 Task: Set the equalizer preset to Pop.
Action: Mouse moved to (97, 12)
Screenshot: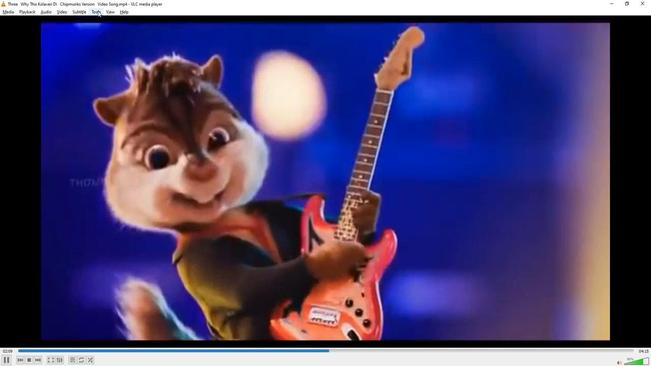 
Action: Mouse pressed left at (97, 12)
Screenshot: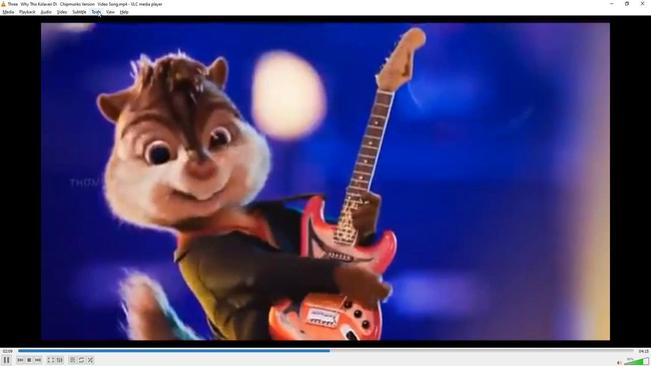 
Action: Mouse moved to (105, 92)
Screenshot: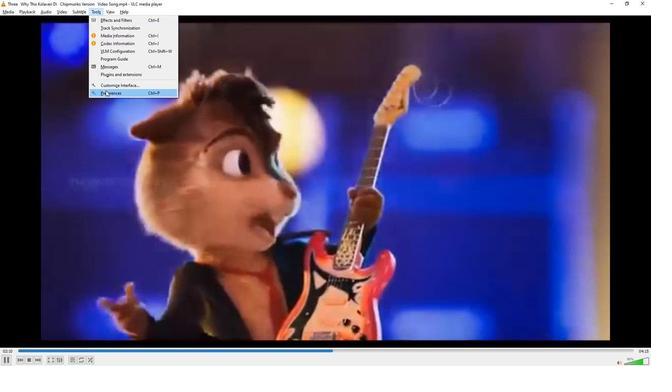 
Action: Mouse pressed left at (105, 92)
Screenshot: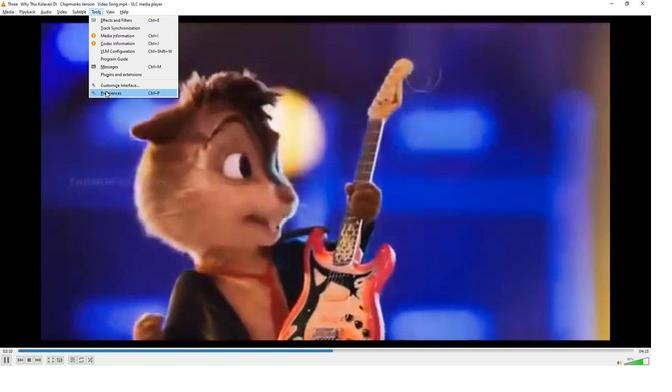 
Action: Mouse moved to (190, 275)
Screenshot: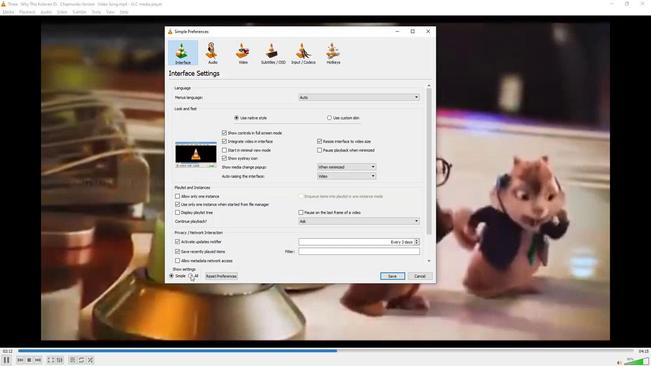 
Action: Mouse pressed left at (190, 275)
Screenshot: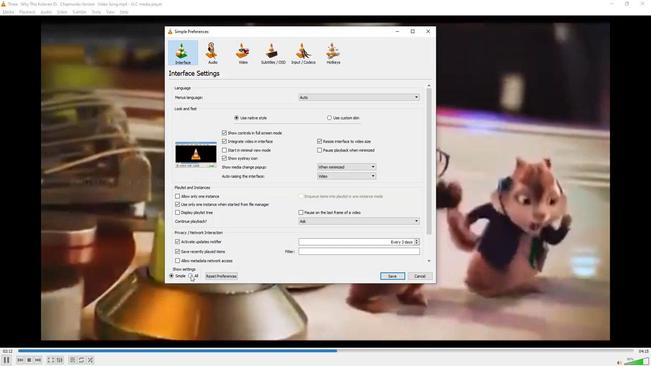
Action: Mouse moved to (183, 122)
Screenshot: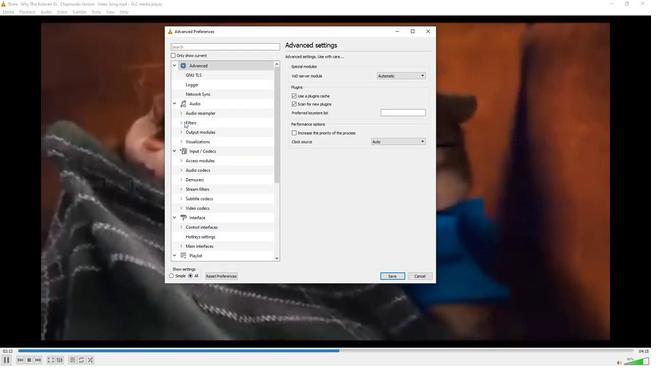 
Action: Mouse pressed left at (183, 122)
Screenshot: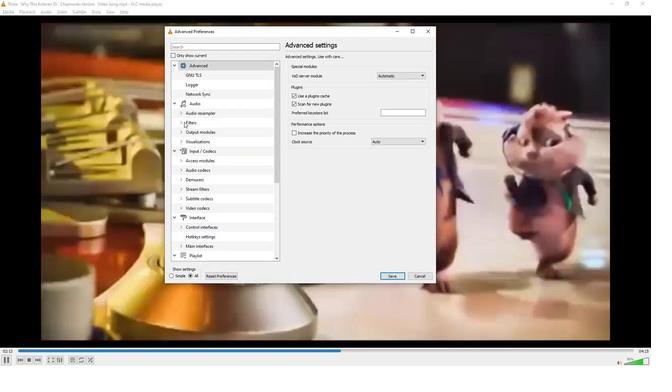
Action: Mouse moved to (200, 170)
Screenshot: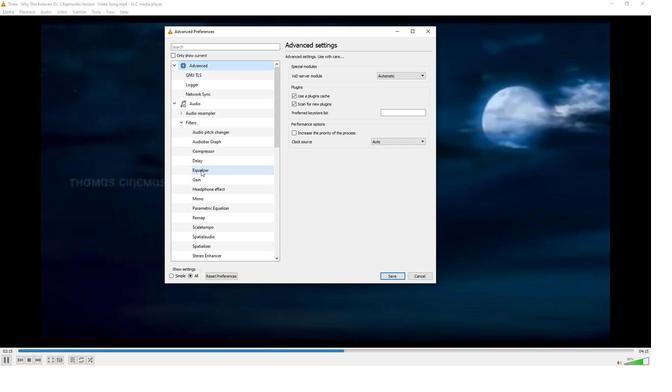 
Action: Mouse pressed left at (200, 170)
Screenshot: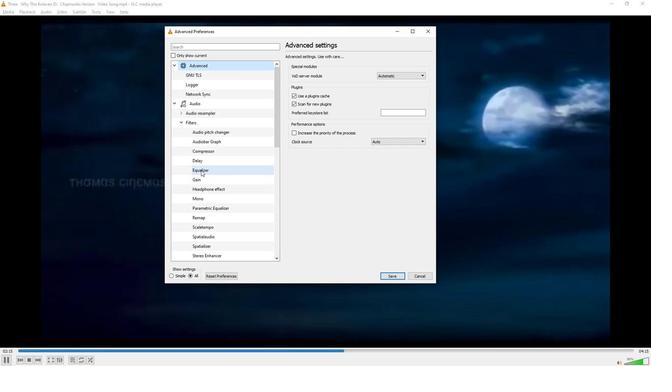 
Action: Mouse moved to (407, 66)
Screenshot: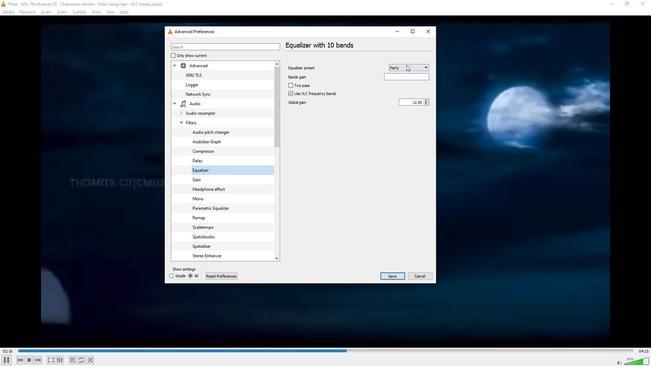 
Action: Mouse pressed left at (407, 66)
Screenshot: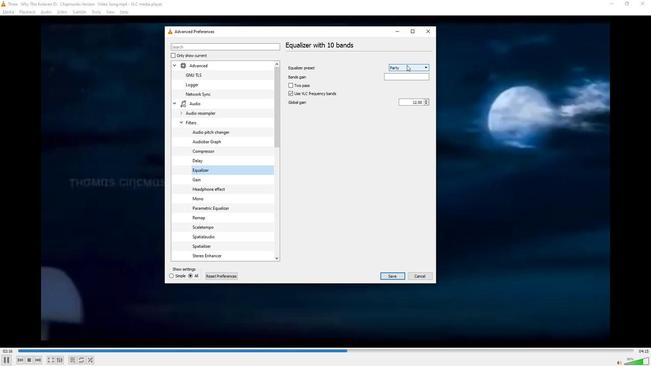 
Action: Mouse moved to (411, 78)
Screenshot: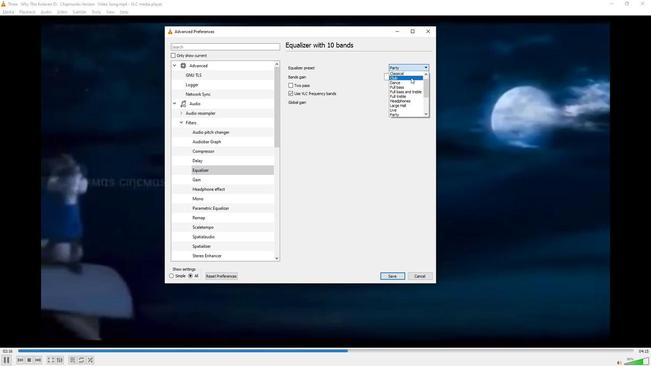 
Action: Mouse scrolled (411, 77) with delta (0, 0)
Screenshot: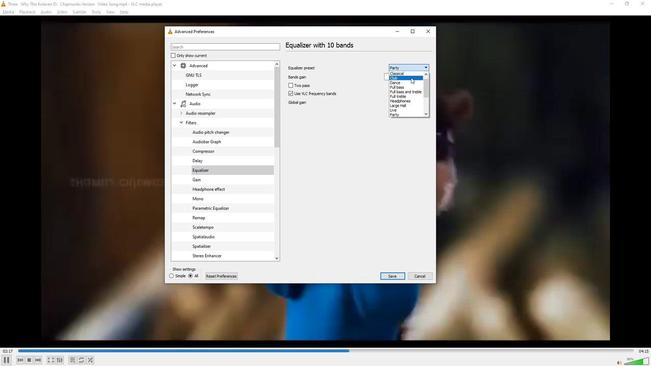 
Action: Mouse moved to (396, 104)
Screenshot: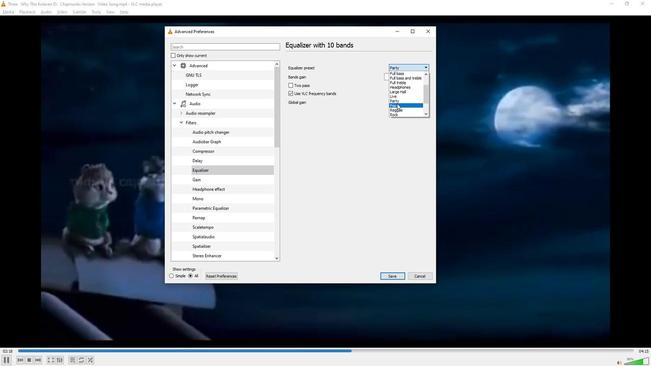 
Action: Mouse pressed left at (396, 104)
Screenshot: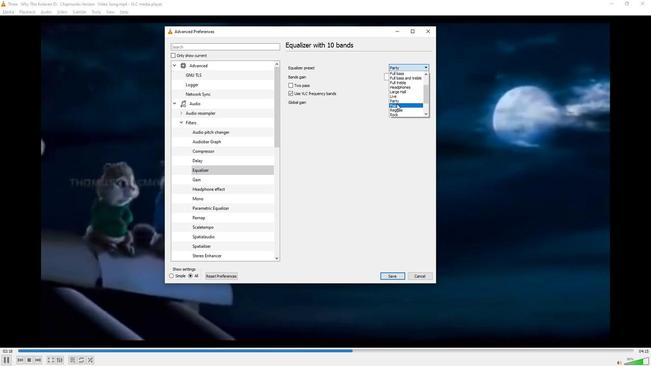 
Action: Mouse moved to (351, 135)
Screenshot: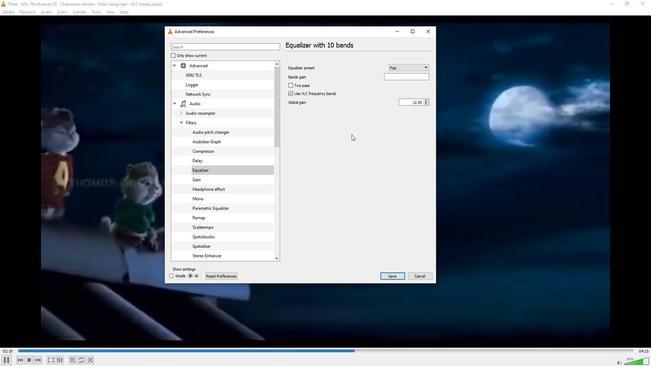 
